 Task: Apply divider before text "computer".
Action: Mouse moved to (580, 160)
Screenshot: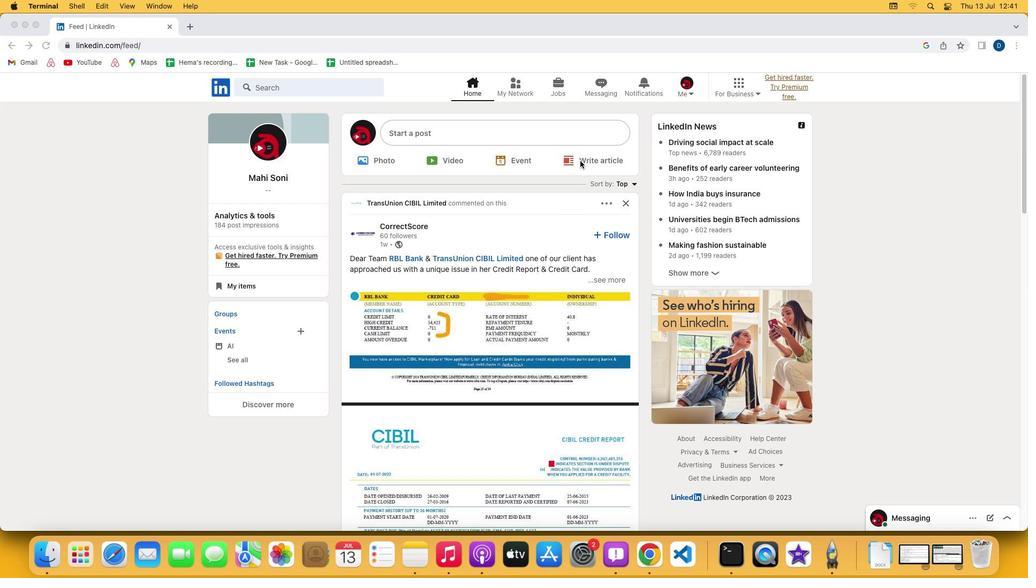 
Action: Mouse pressed left at (580, 160)
Screenshot: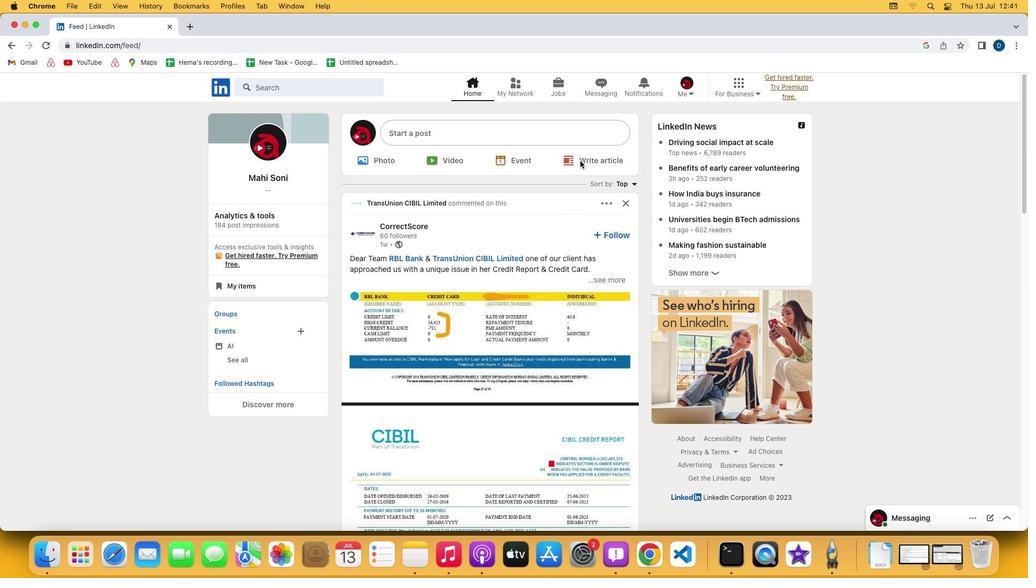 
Action: Mouse pressed left at (580, 160)
Screenshot: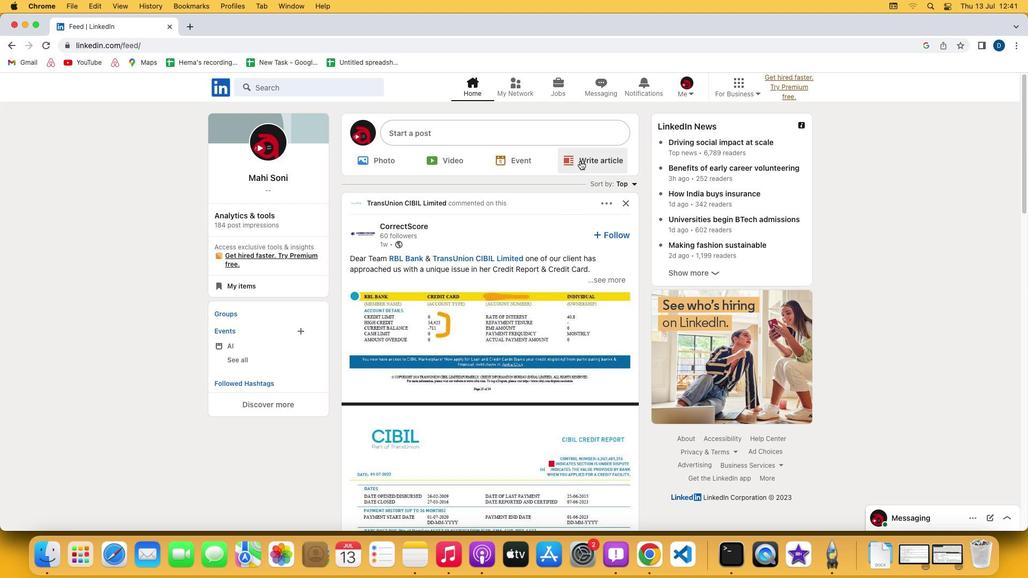 
Action: Mouse moved to (438, 339)
Screenshot: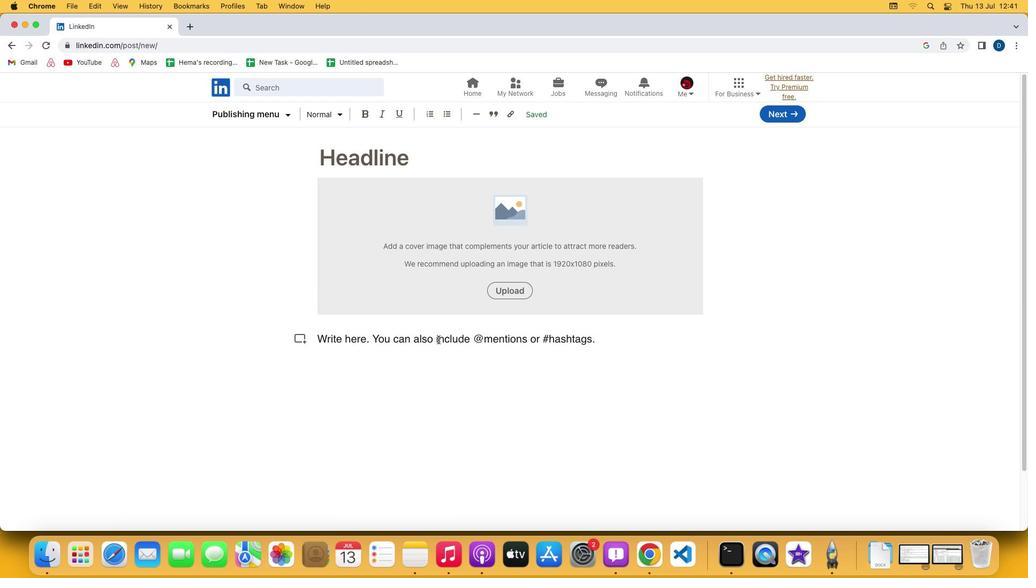 
Action: Mouse pressed left at (438, 339)
Screenshot: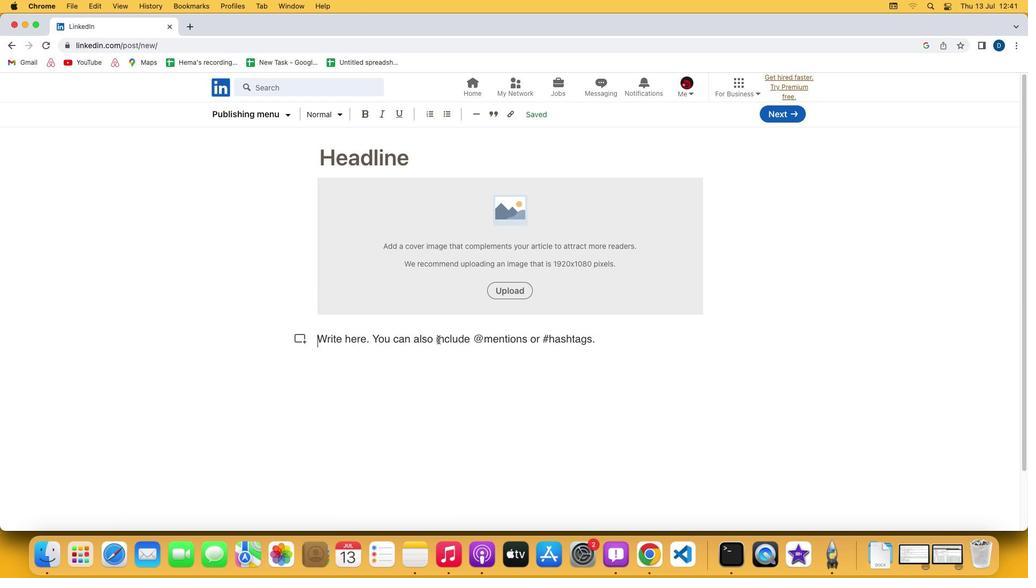 
Action: Key pressed 'c''o''m''p''u''t''e''r'
Screenshot: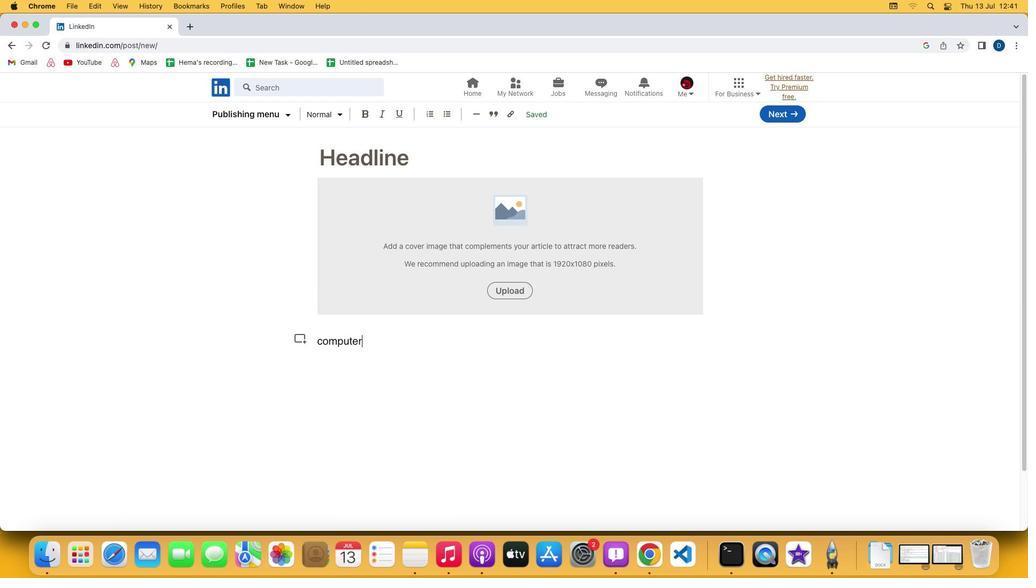 
Action: Mouse moved to (319, 342)
Screenshot: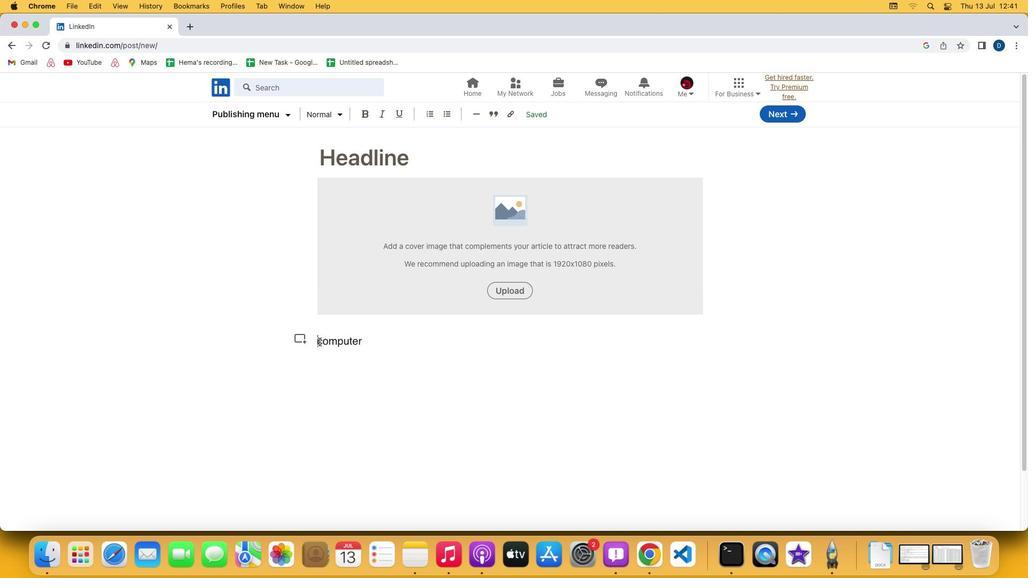 
Action: Mouse pressed left at (319, 342)
Screenshot: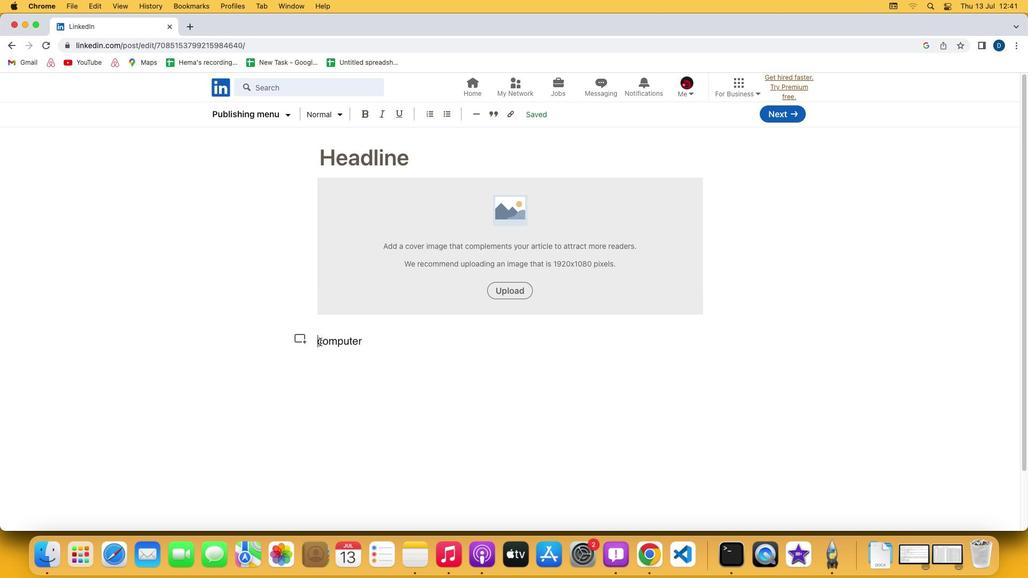 
Action: Mouse moved to (477, 115)
Screenshot: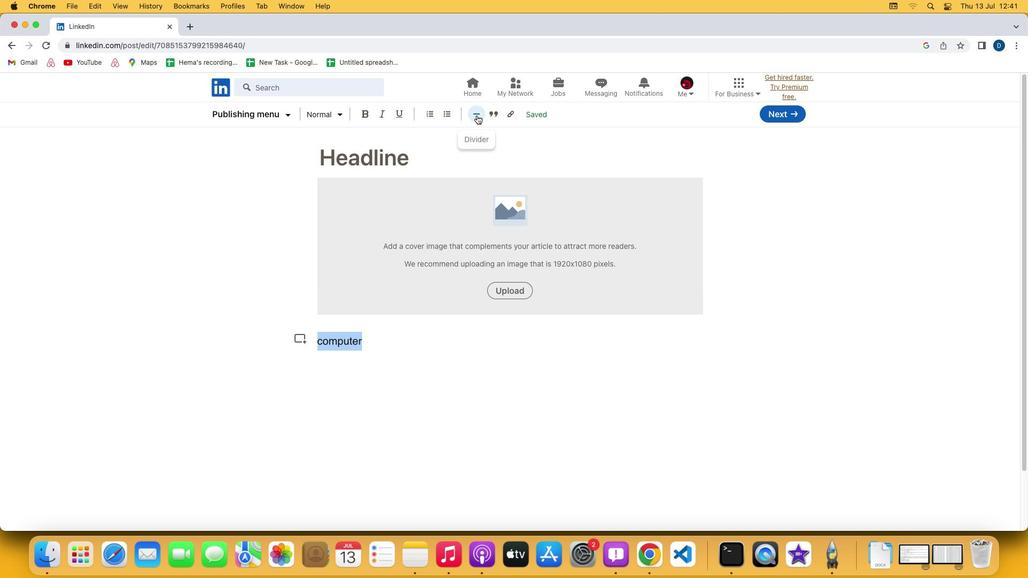 
Action: Mouse pressed left at (477, 115)
Screenshot: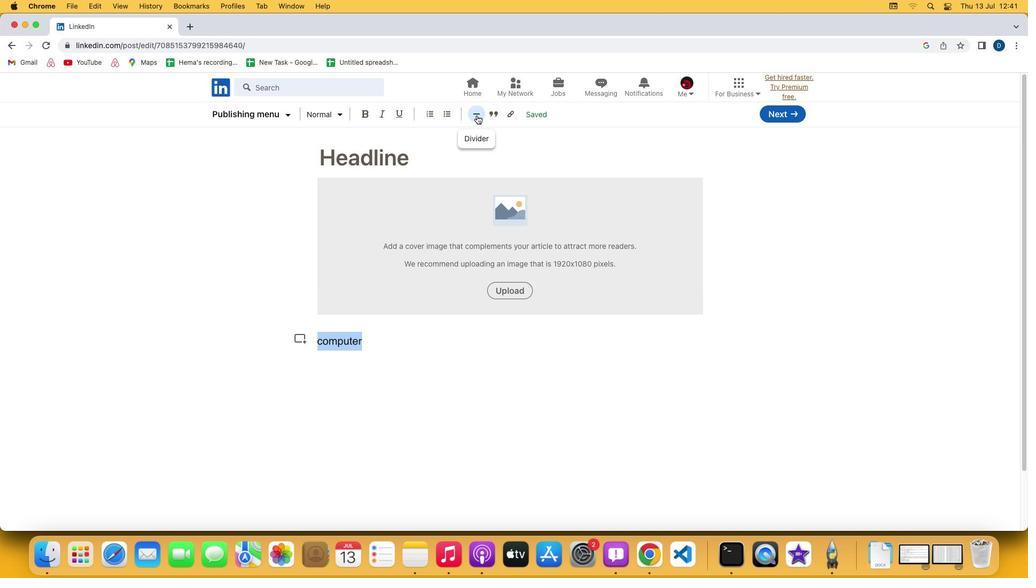 
Action: Mouse moved to (437, 239)
Screenshot: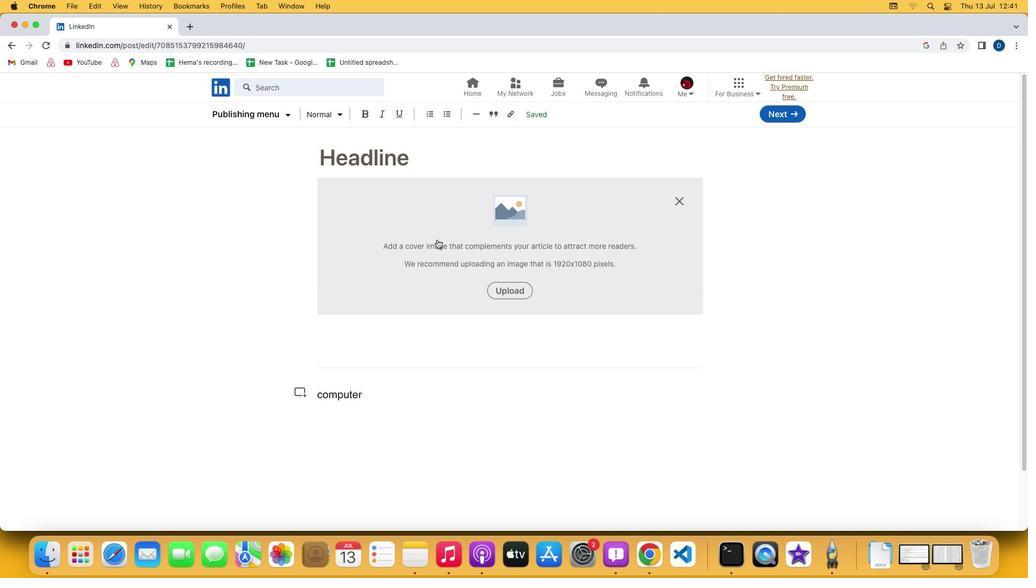 
